 Task: Make in the project AgileBee an epic 'Access Management Process Improvement'. Create in the project AgileBee an epic 'Continual Service Improvement (CSI) Implementation'. Add in the project AgileBee an epic 'User Acceptance Testing (UAT) Implementation'
Action: Mouse moved to (168, 50)
Screenshot: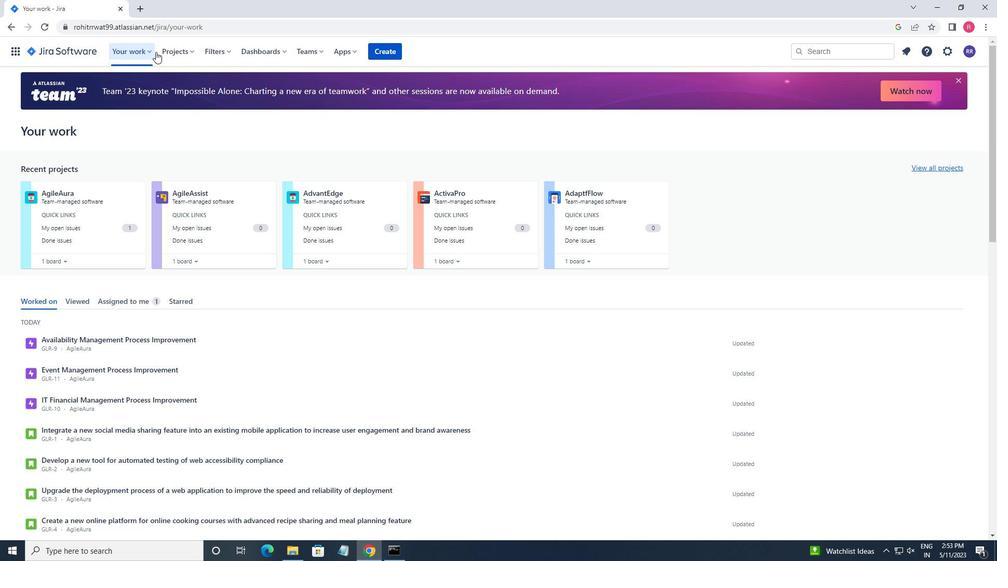 
Action: Mouse pressed left at (168, 50)
Screenshot: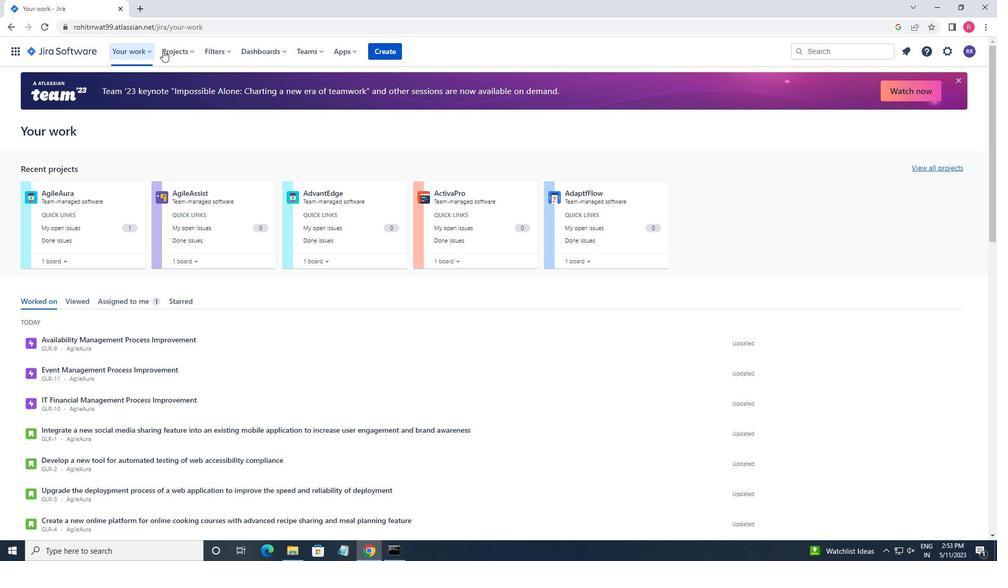
Action: Mouse moved to (217, 96)
Screenshot: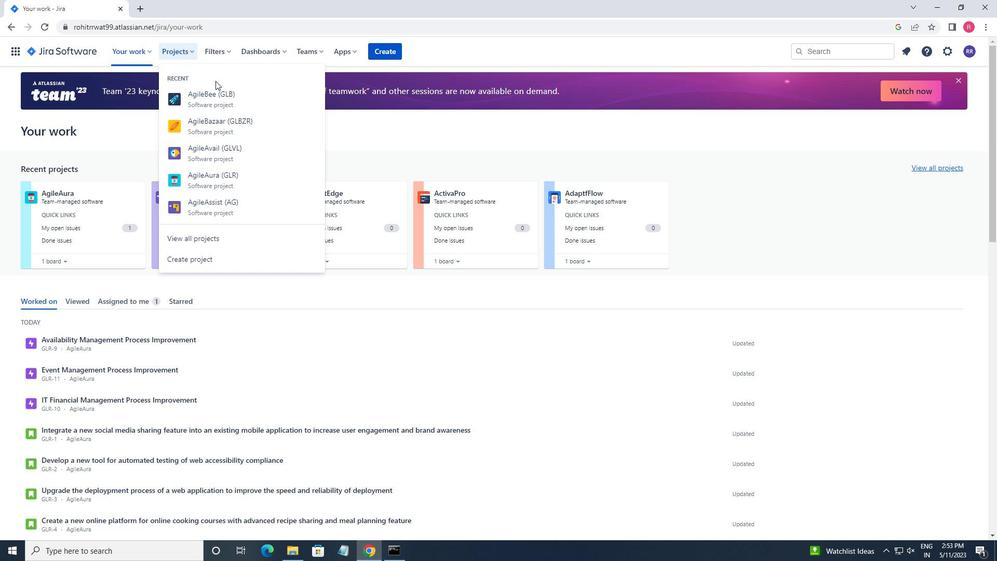 
Action: Mouse pressed left at (217, 96)
Screenshot: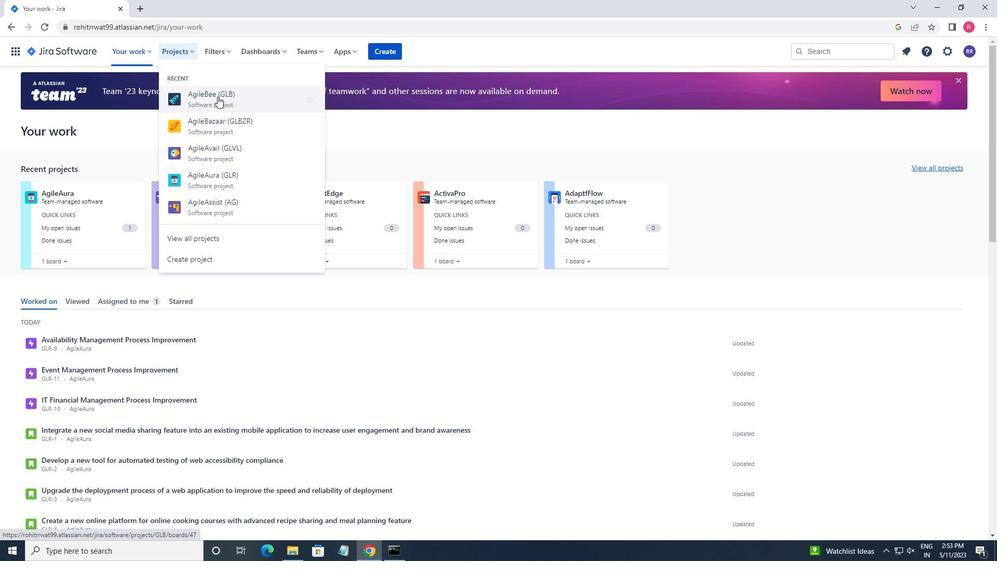 
Action: Mouse moved to (69, 156)
Screenshot: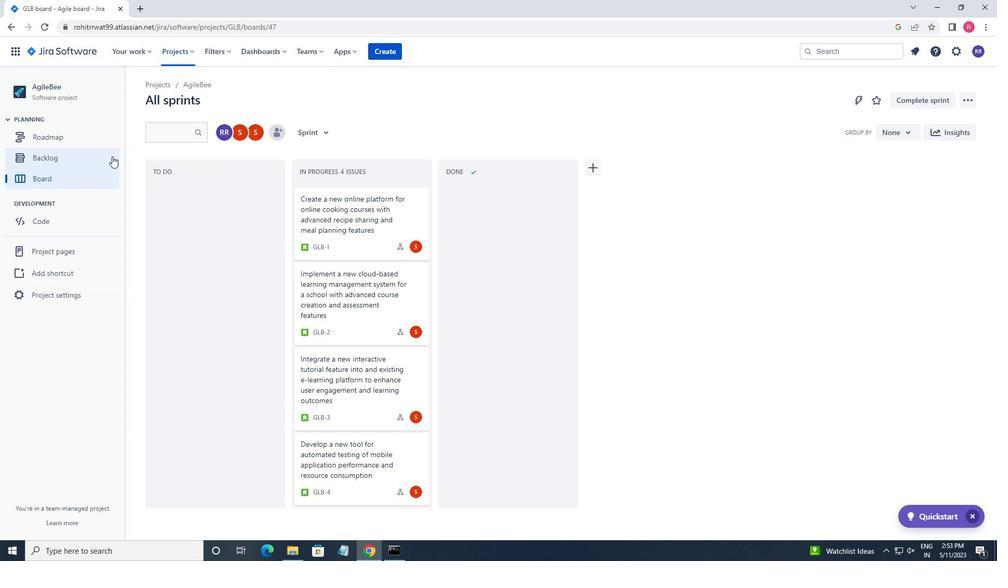 
Action: Mouse pressed left at (69, 156)
Screenshot: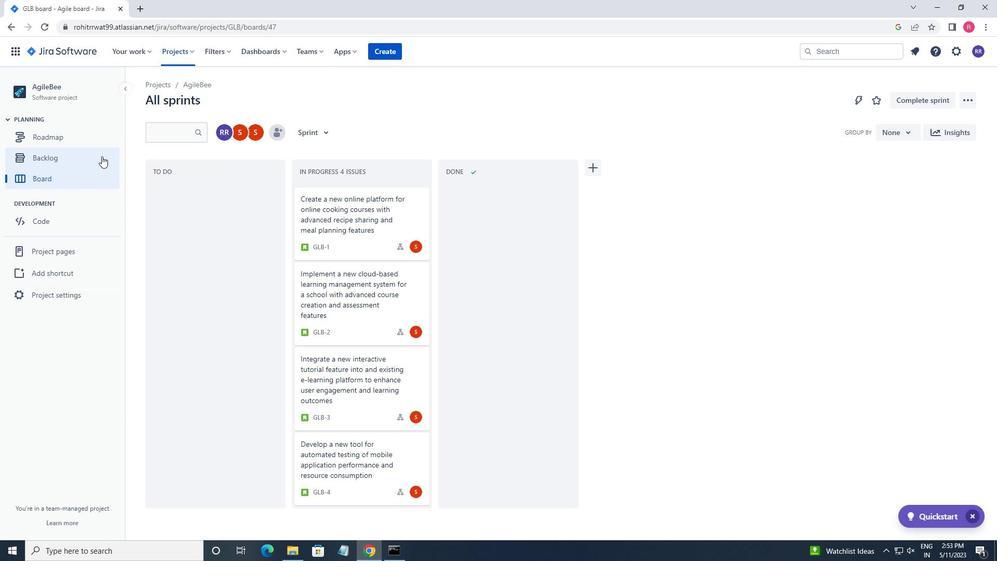 
Action: Mouse moved to (230, 363)
Screenshot: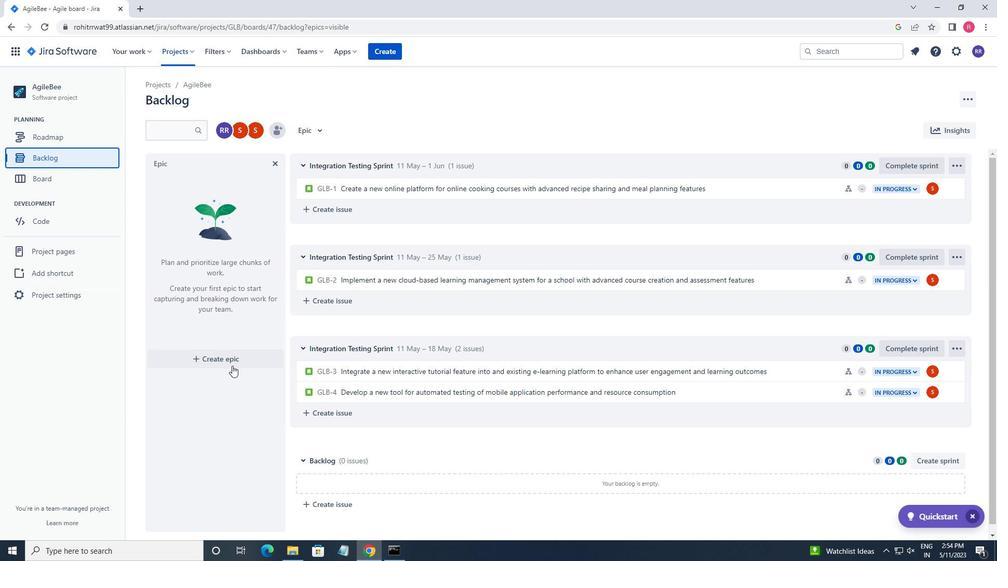 
Action: Mouse pressed left at (230, 363)
Screenshot: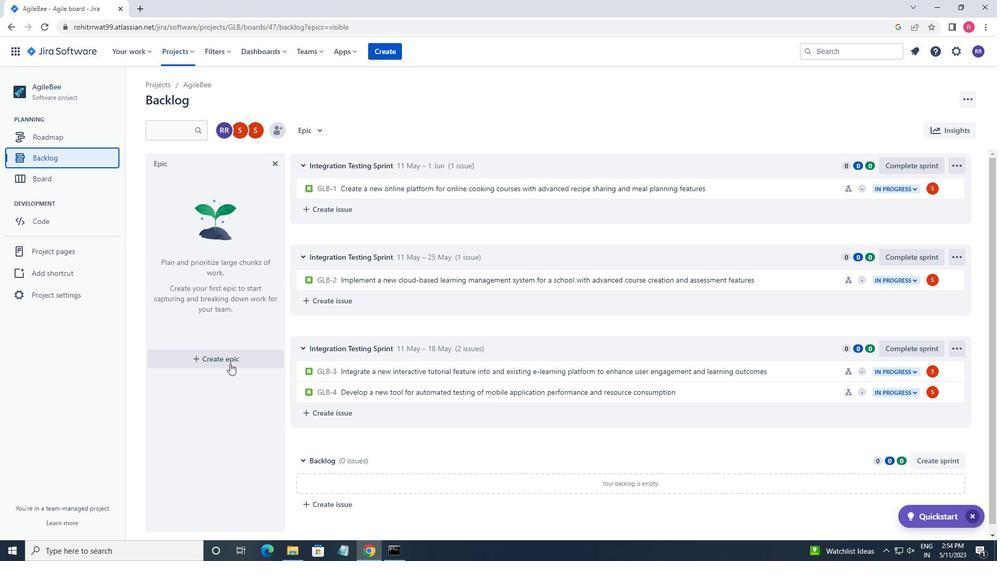
Action: Key pressed <Key.shift>ACCESS<Key.space><Key.shift_r>MANAGEMENT<Key.space><Key.shift_r>PROCESS<Key.space><Key.shift_r>IMPROVEMENT<Key.space><Key.enter><Key.shift>COUNTINUAL<Key.space><Key.shift>SERVICE<Key.left><Key.left><Key.left><Key.left><Key.left><Key.left><Key.left><Key.left><Key.left><Key.left><Key.left><Key.left><Key.left><Key.left><Key.left><Key.backspace><Key.right><Key.right><Key.right><Key.right><Key.right><Key.right><Key.right><Key.right><Key.right><Key.right><Key.right><Key.right><Key.right><Key.right><Key.right><Key.right><Key.space>IM<Key.backspace><Key.backspace><Key.shift_r><Key.shift_r><Key.shift_r>IMPROVEMENT<Key.space><Key.shift_r>(<Key.shift_r><Key.shift_r><Key.shift_r><Key.shift_r><Key.shift_r><Key.shift_r><Key.shift_r><Key.shift_r><Key.shift_r><Key.shift_r><Key.shift>X<Key.backspace><Key.caps_lock>CIS<Key.shift_r>)<Key.space><Key.caps_lock><Key.shift_r>IMPLEMENTATION<Key.enter>
Screenshot: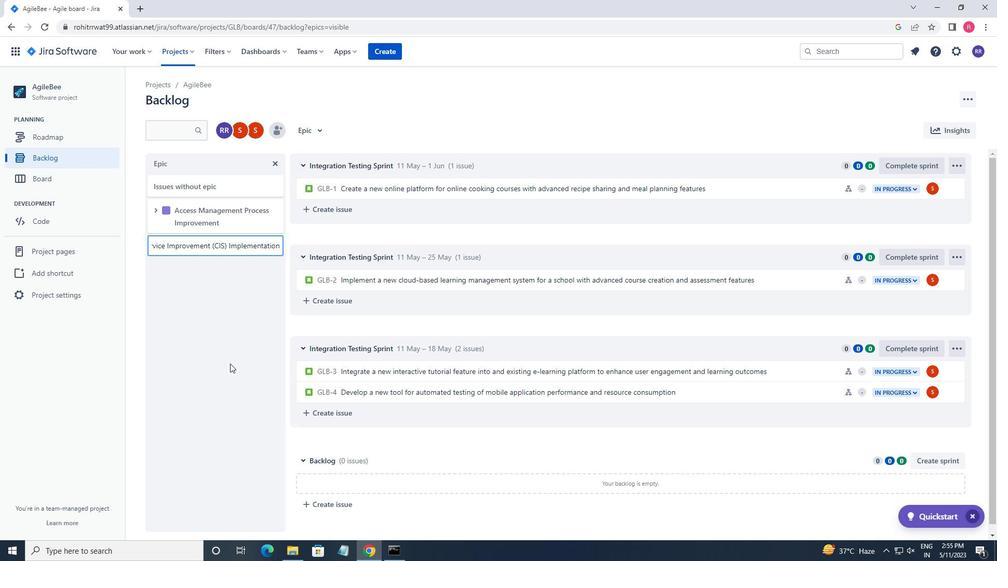 
Action: Mouse scrolled (230, 363) with delta (0, 0)
Screenshot: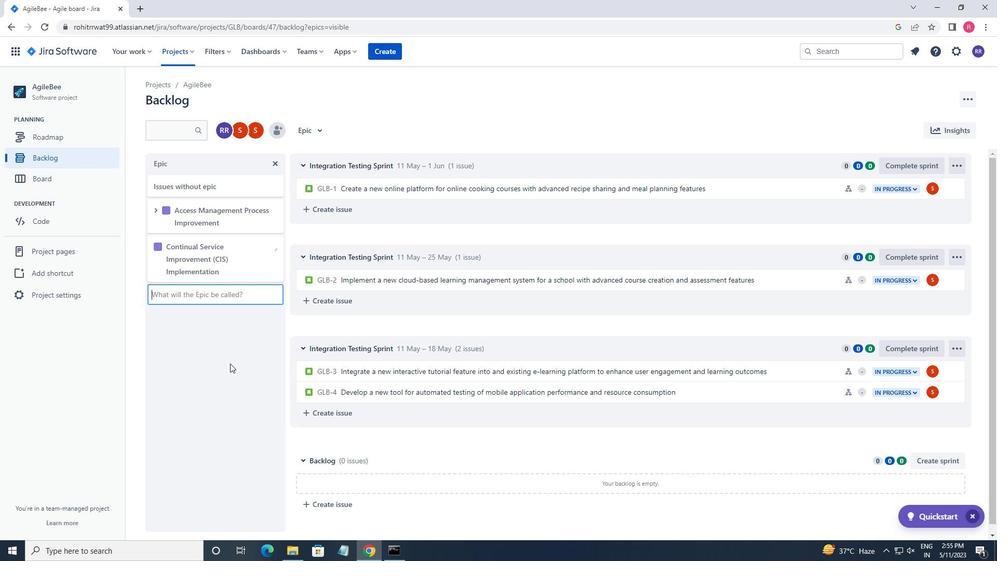 
Action: Mouse moved to (208, 393)
Screenshot: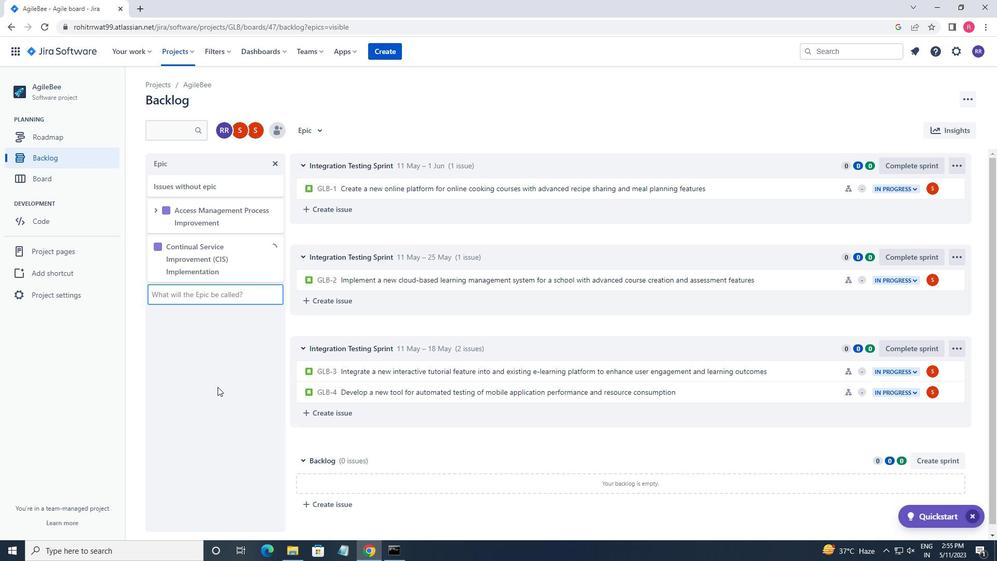 
Action: Key pressed <Key.shift_r>USER<Key.space><Key.shift>ACCEPTANCE<Key.space><Key.shift>TESR<Key.backspace>TING<Key.space><Key.shift_r>(<Key.shift_r>U<Key.shift>A<Key.shift><Key.shift><Key.shift>T<Key.shift_r>)<Key.space><Key.shift_r>IMPLEMENTIOM<Key.backspace>N<Key.backspace><Key.backspace><Key.backspace>ATION<Key.enter>
Screenshot: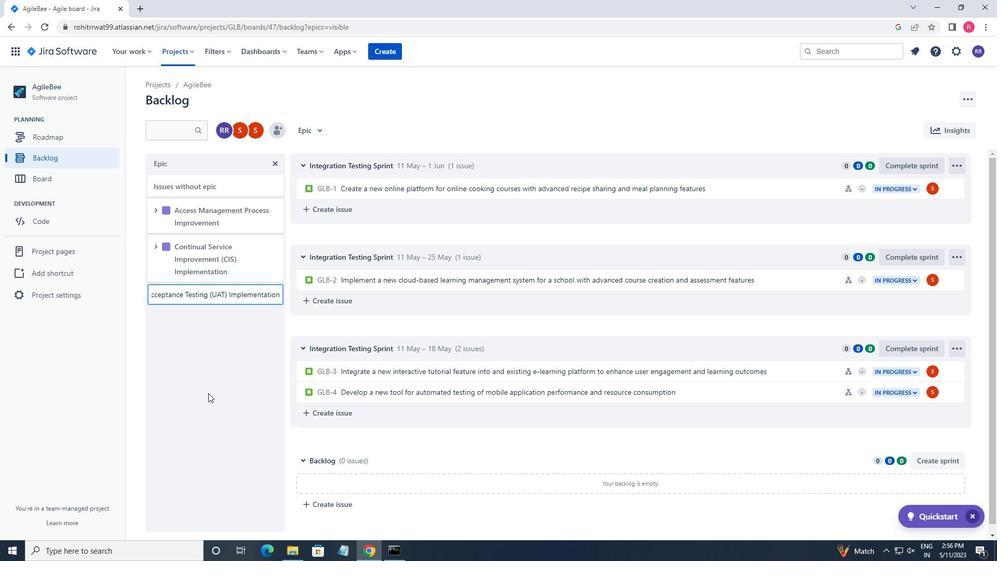 
